Task: Open the project proposal geometric template from the template gallery.
Action: Mouse moved to (53, 95)
Screenshot: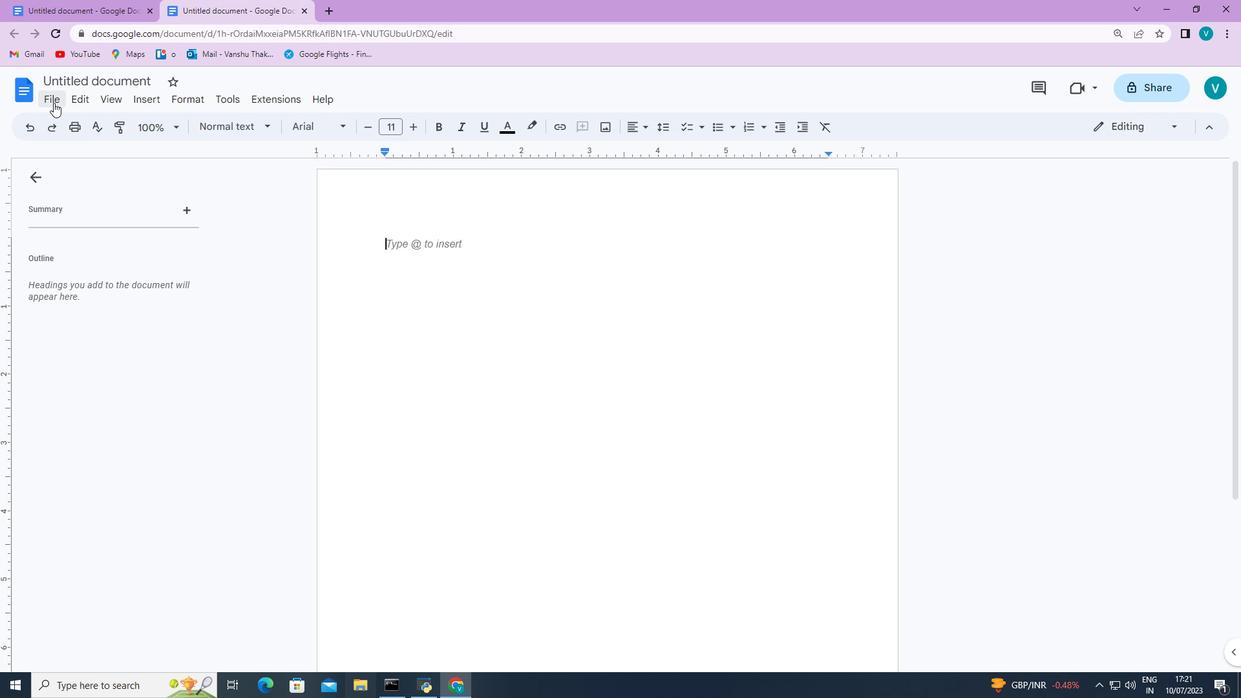 
Action: Mouse pressed left at (53, 95)
Screenshot: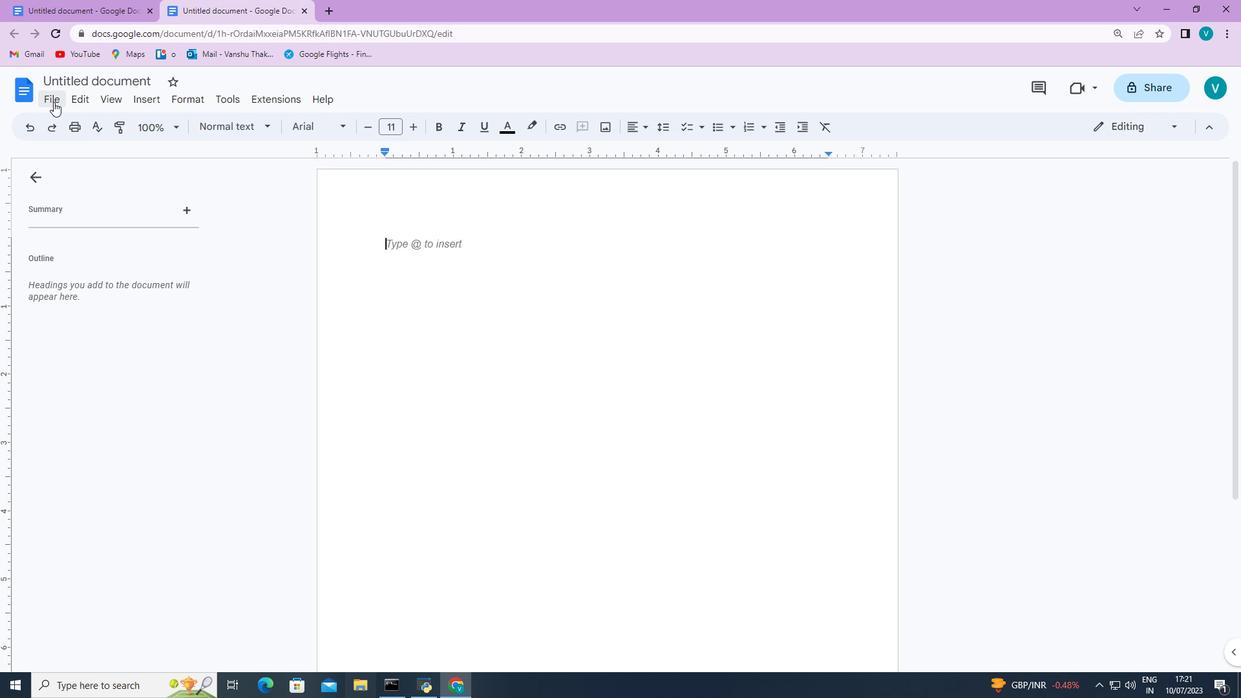 
Action: Mouse moved to (301, 148)
Screenshot: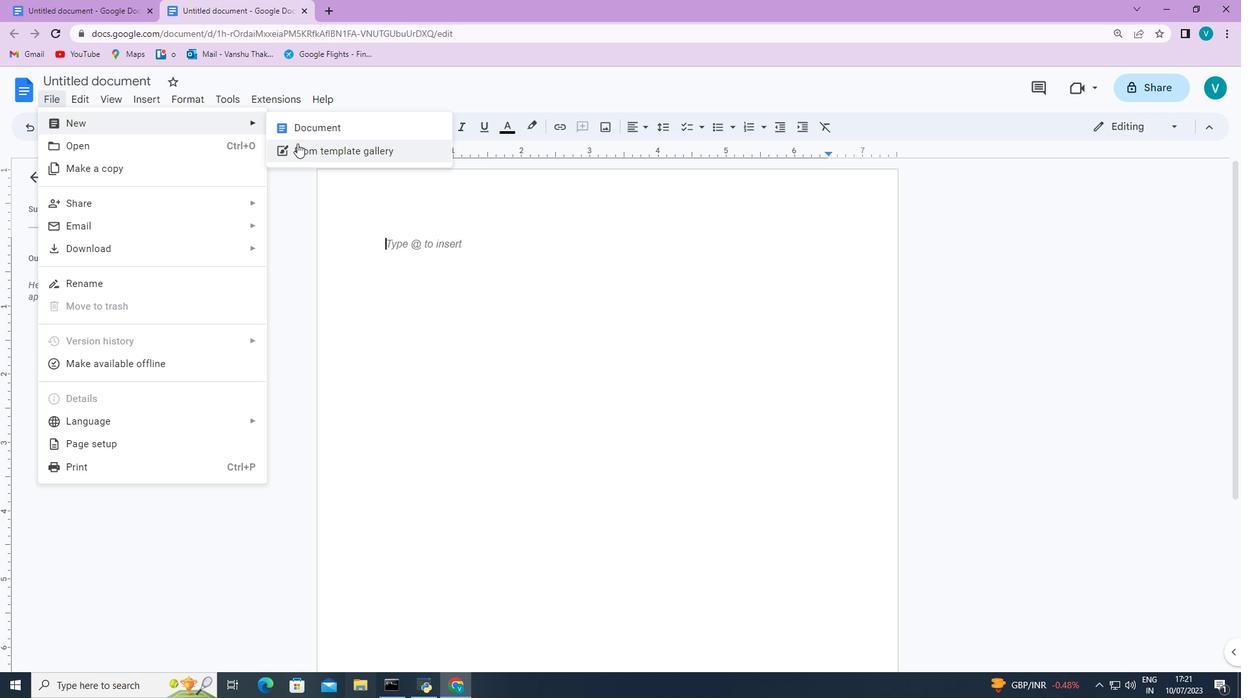 
Action: Mouse pressed left at (301, 148)
Screenshot: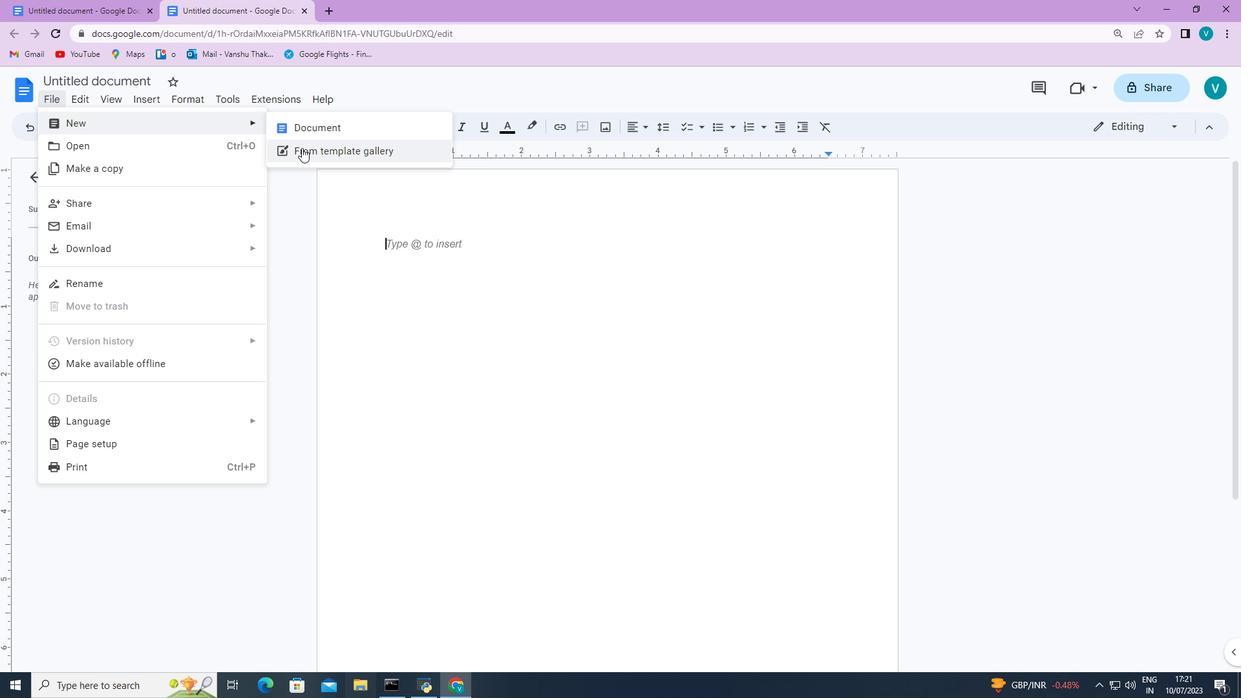 
Action: Mouse moved to (385, 368)
Screenshot: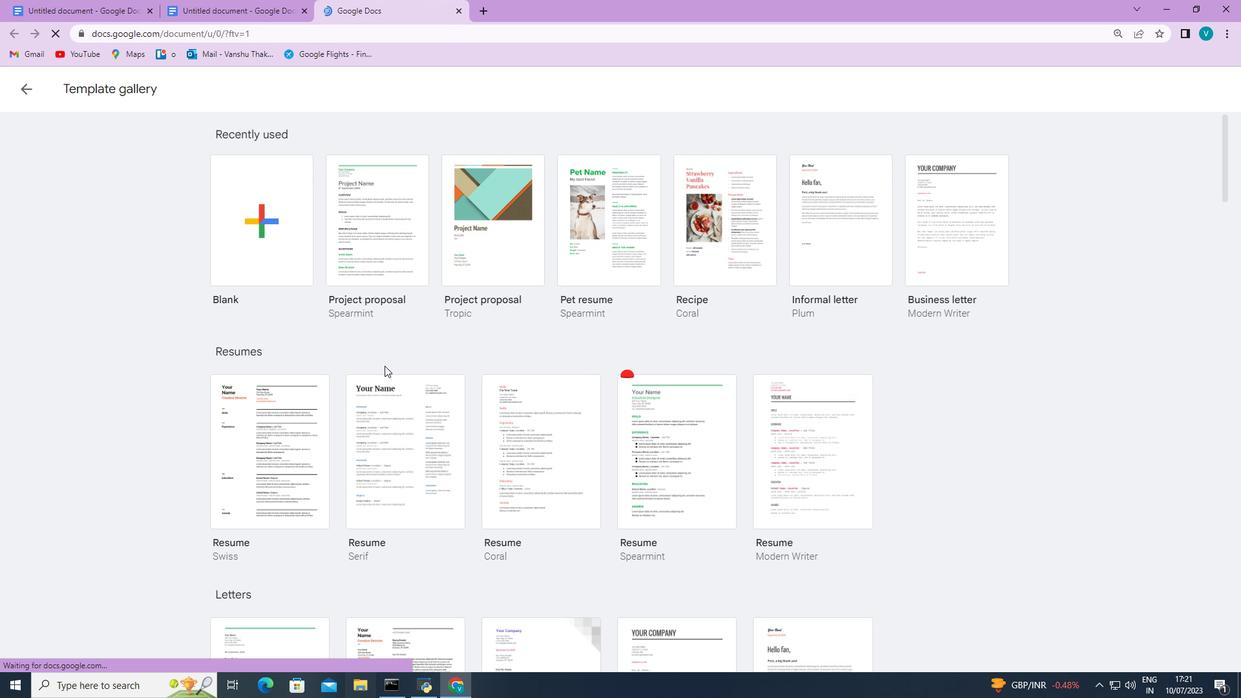 
Action: Mouse scrolled (385, 367) with delta (0, 0)
Screenshot: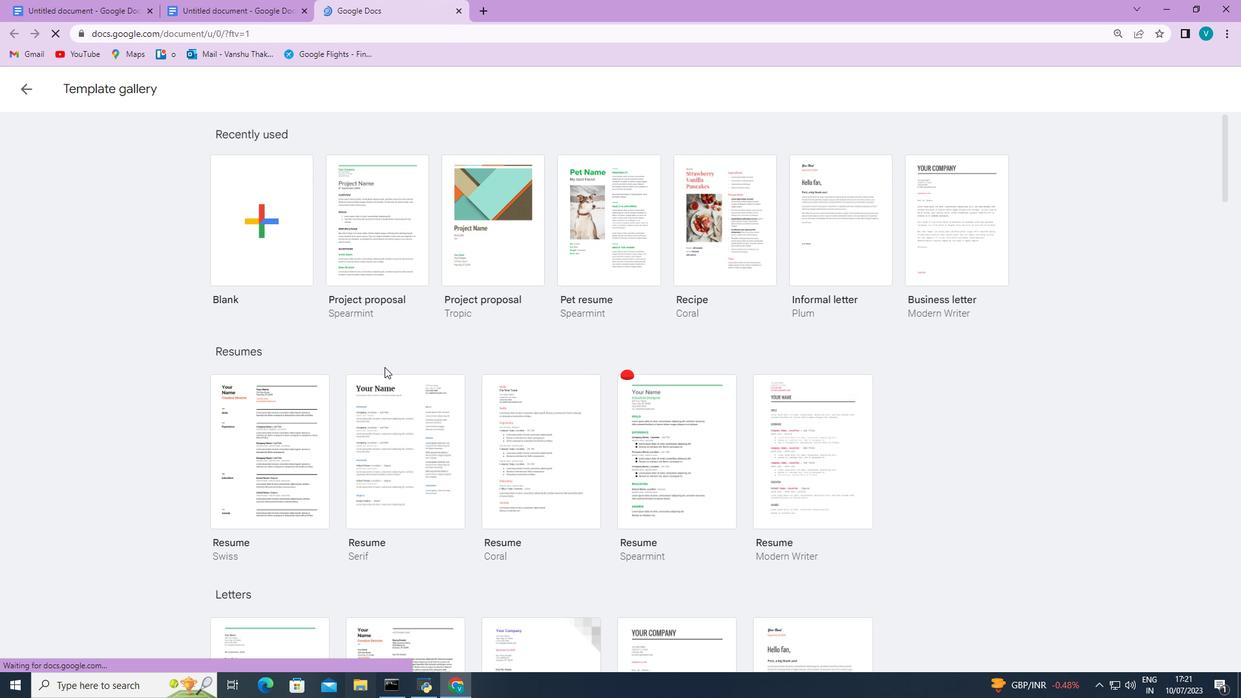 
Action: Mouse moved to (386, 369)
Screenshot: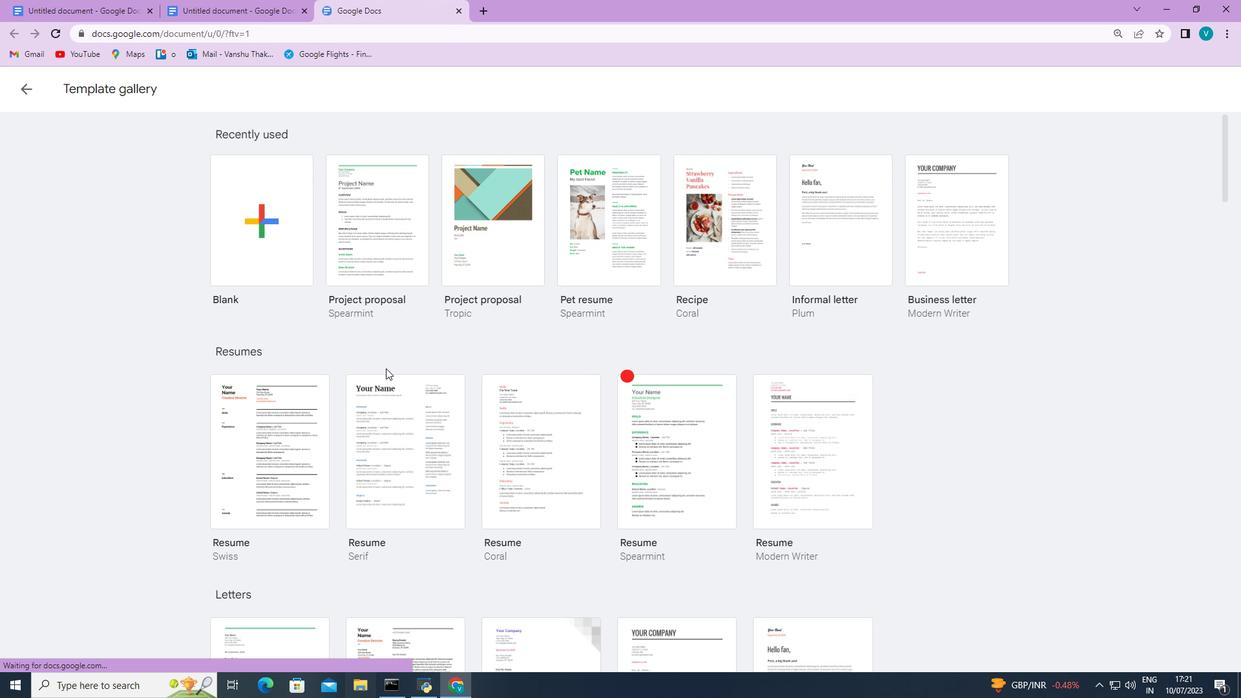 
Action: Mouse scrolled (386, 368) with delta (0, 0)
Screenshot: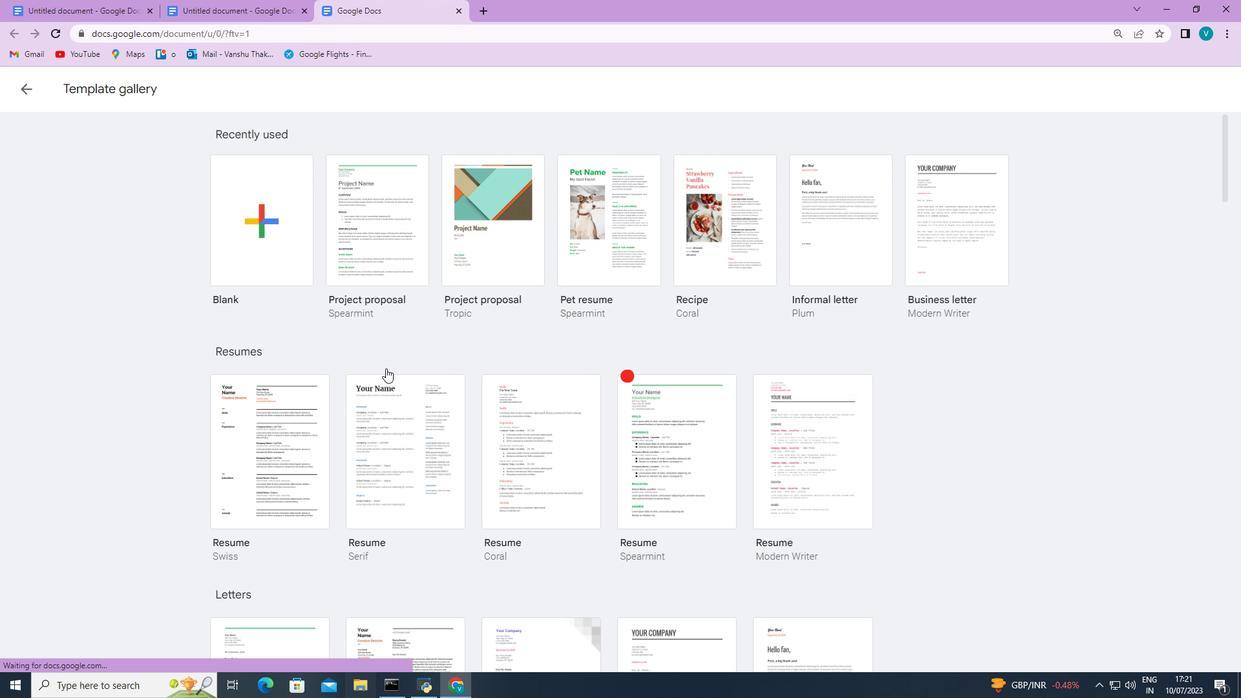 
Action: Mouse scrolled (386, 368) with delta (0, 0)
Screenshot: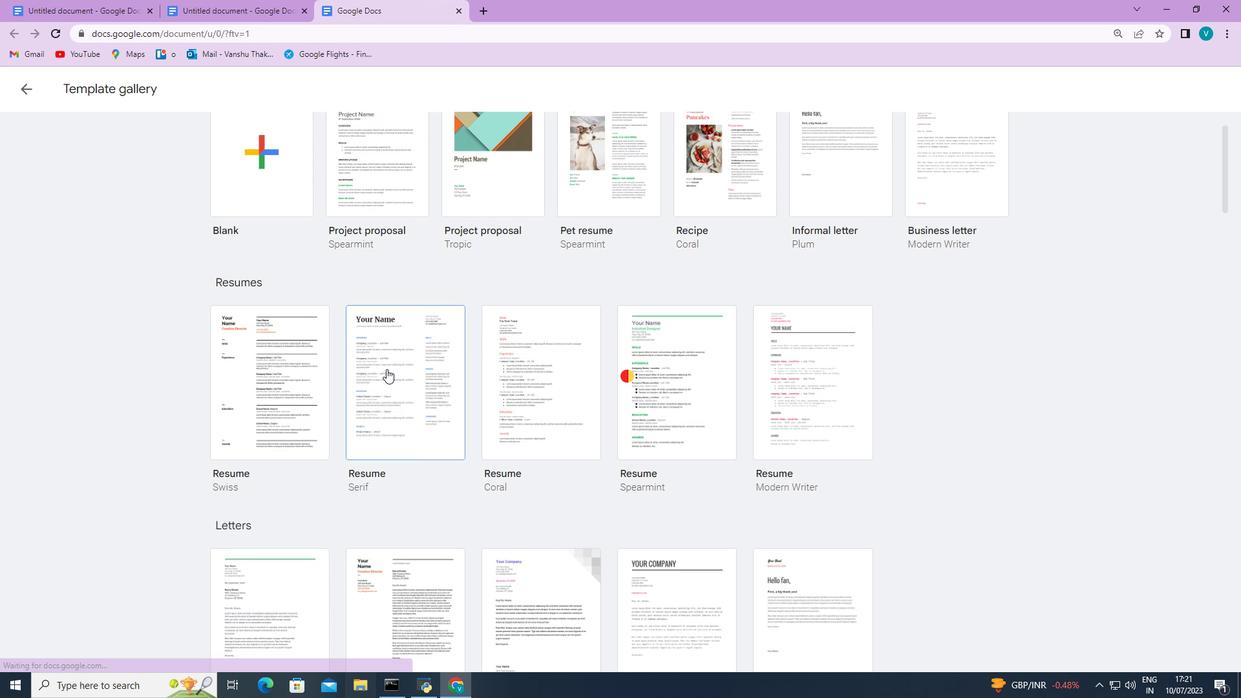 
Action: Mouse scrolled (386, 368) with delta (0, 0)
Screenshot: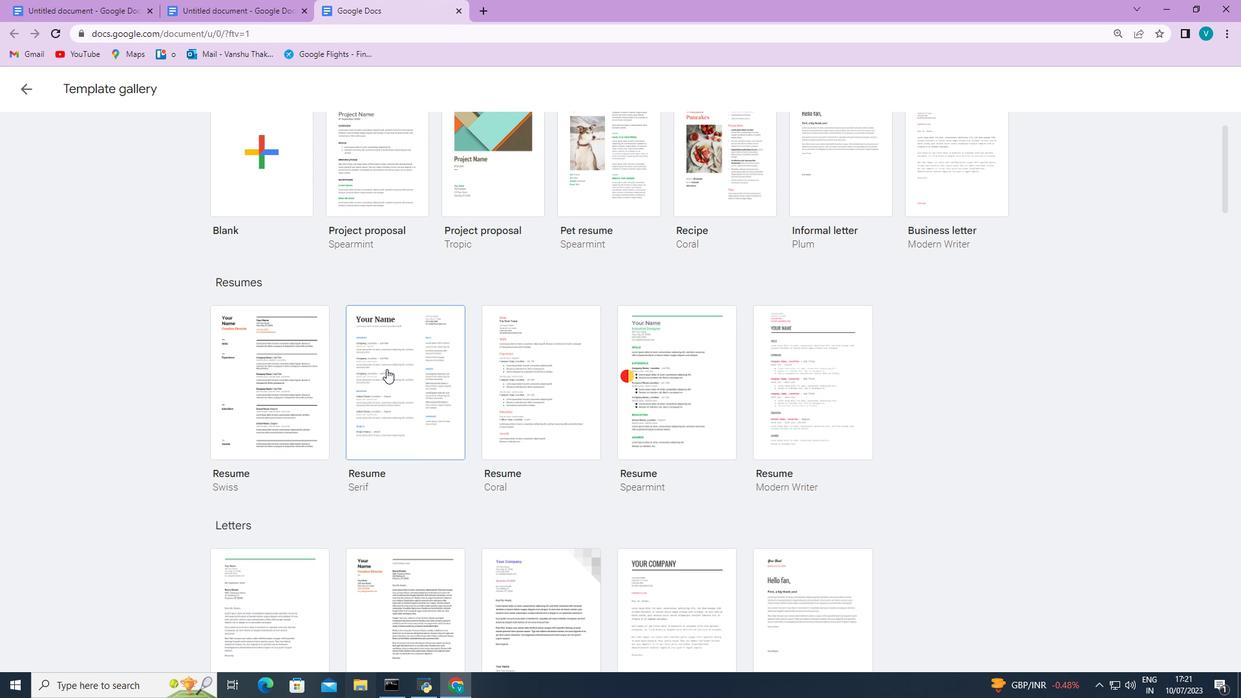 
Action: Mouse scrolled (386, 368) with delta (0, 0)
Screenshot: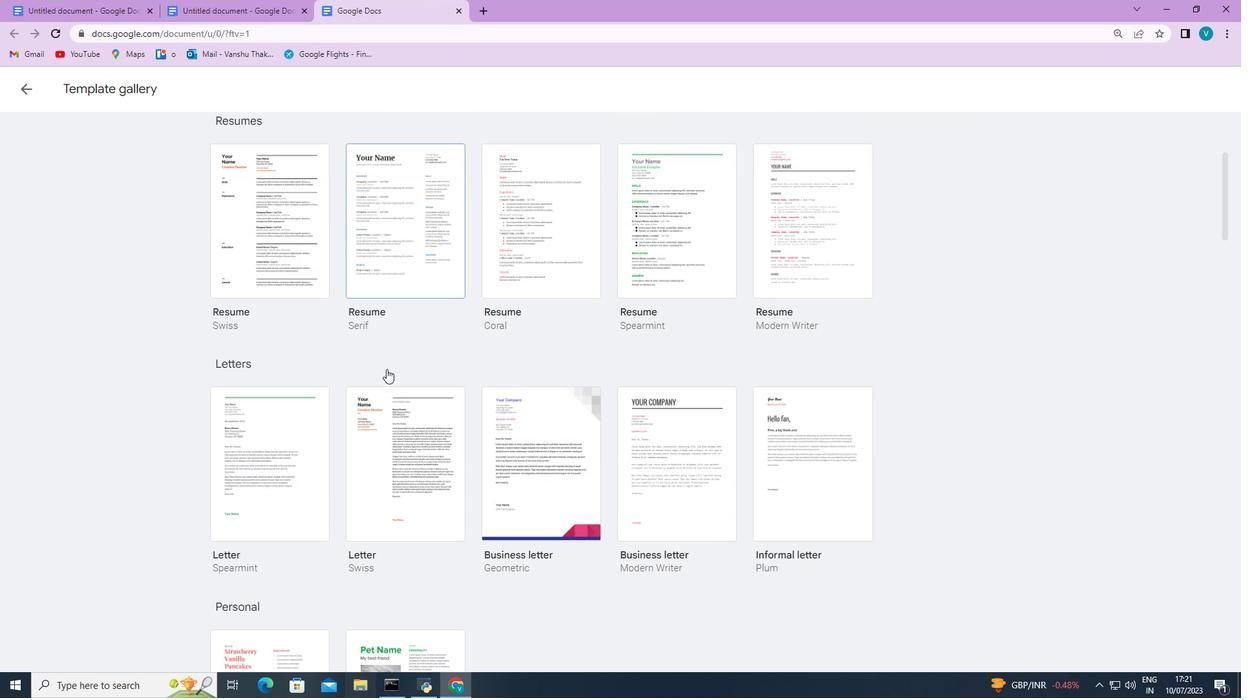 
Action: Mouse scrolled (386, 368) with delta (0, 0)
Screenshot: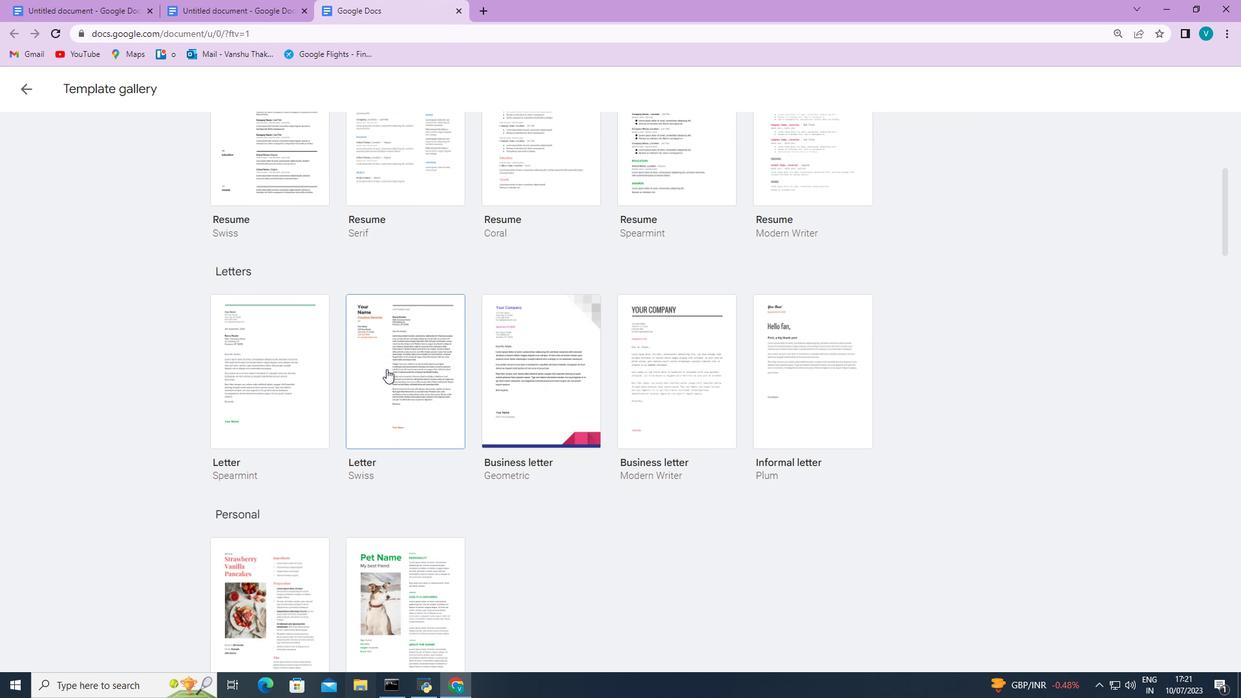 
Action: Mouse scrolled (386, 368) with delta (0, 0)
Screenshot: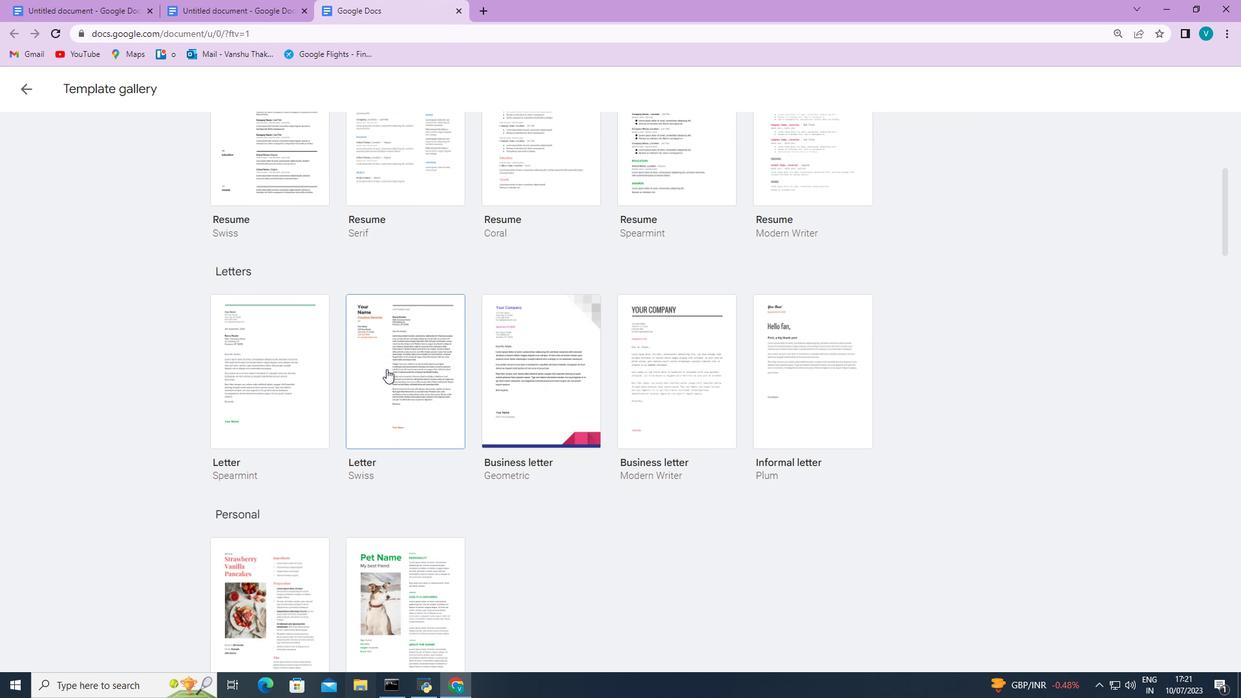 
Action: Mouse scrolled (386, 368) with delta (0, 0)
Screenshot: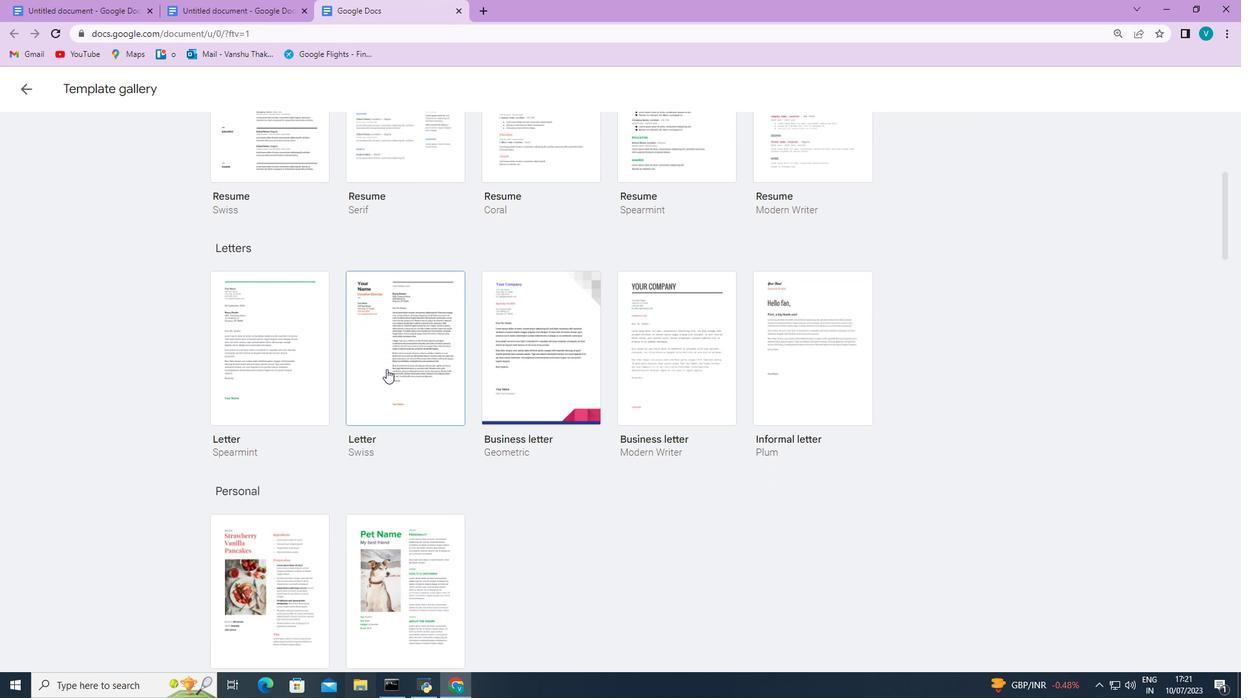 
Action: Mouse scrolled (386, 368) with delta (0, 0)
Screenshot: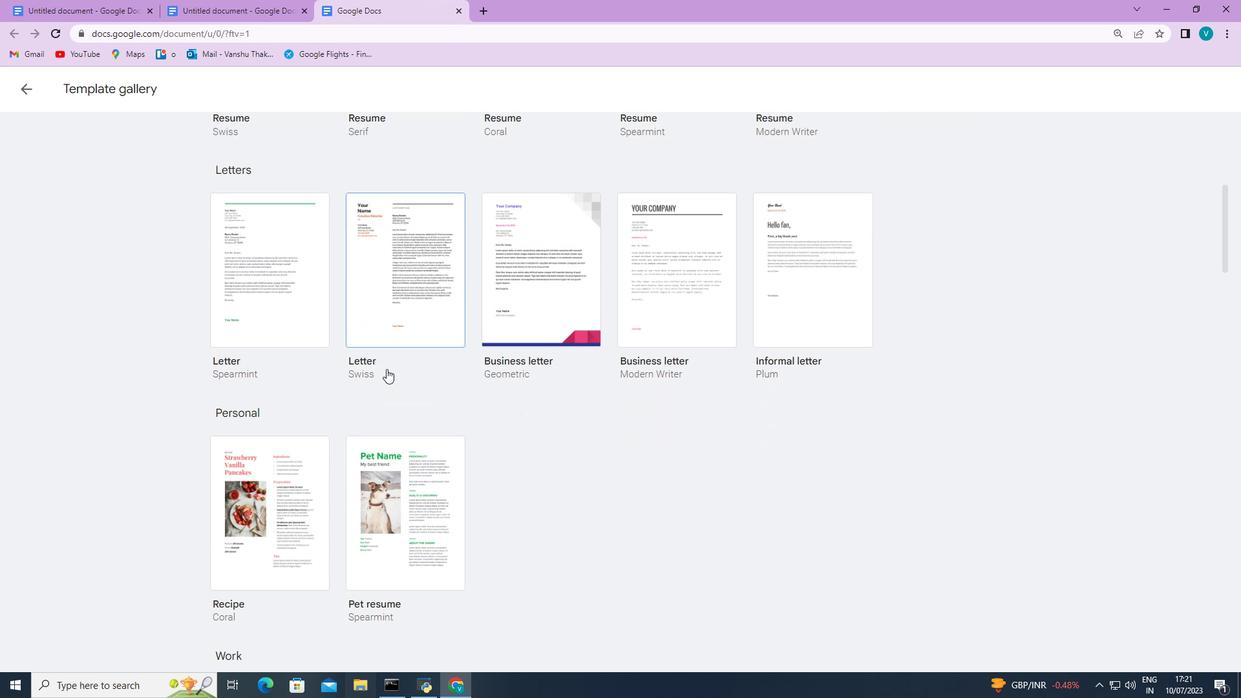 
Action: Mouse scrolled (386, 368) with delta (0, 0)
Screenshot: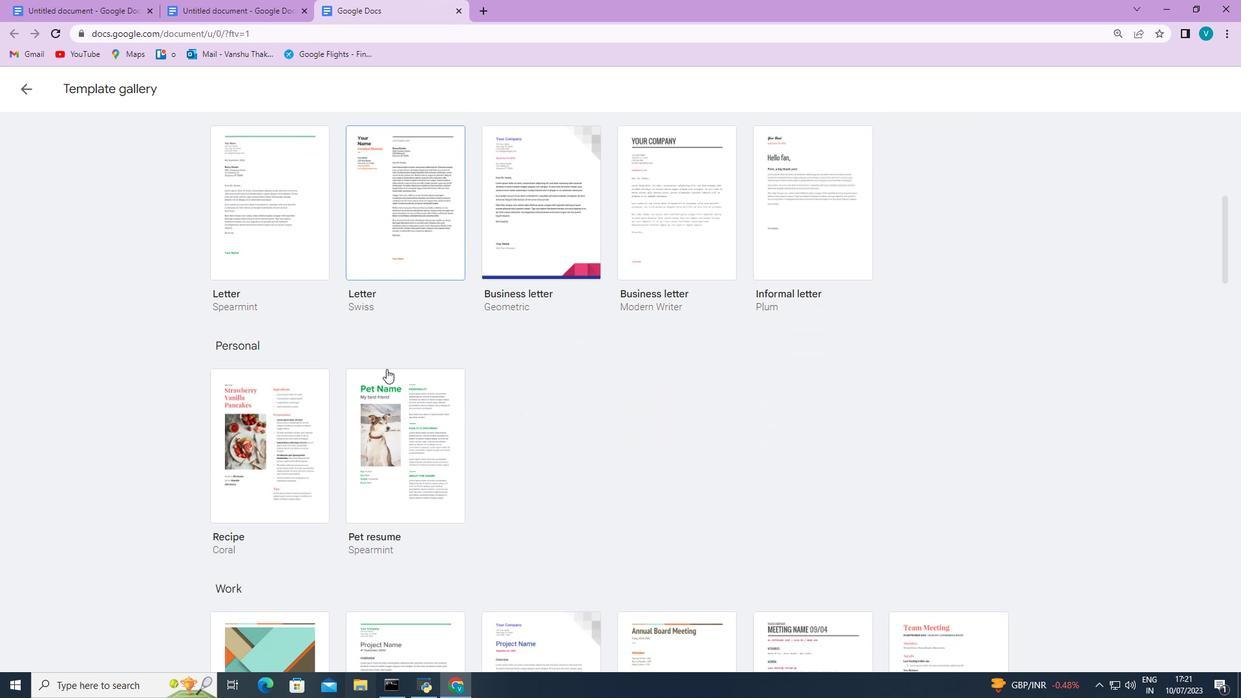 
Action: Mouse moved to (520, 499)
Screenshot: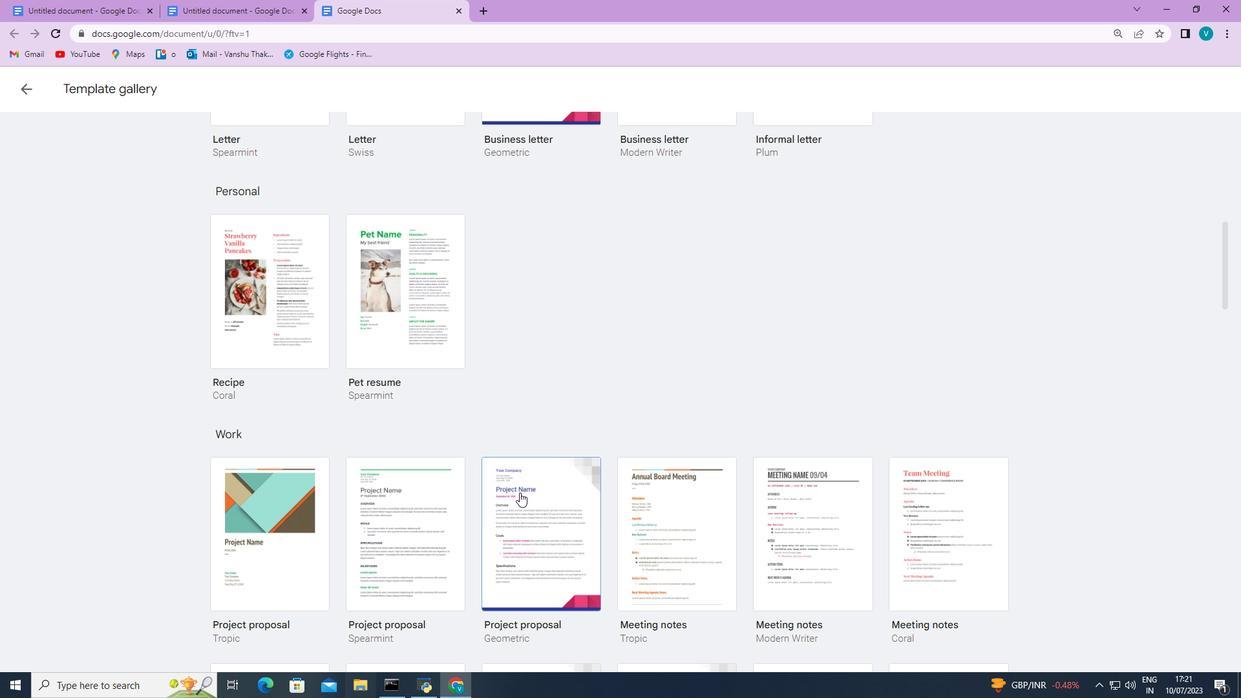 
Action: Mouse pressed left at (520, 499)
Screenshot: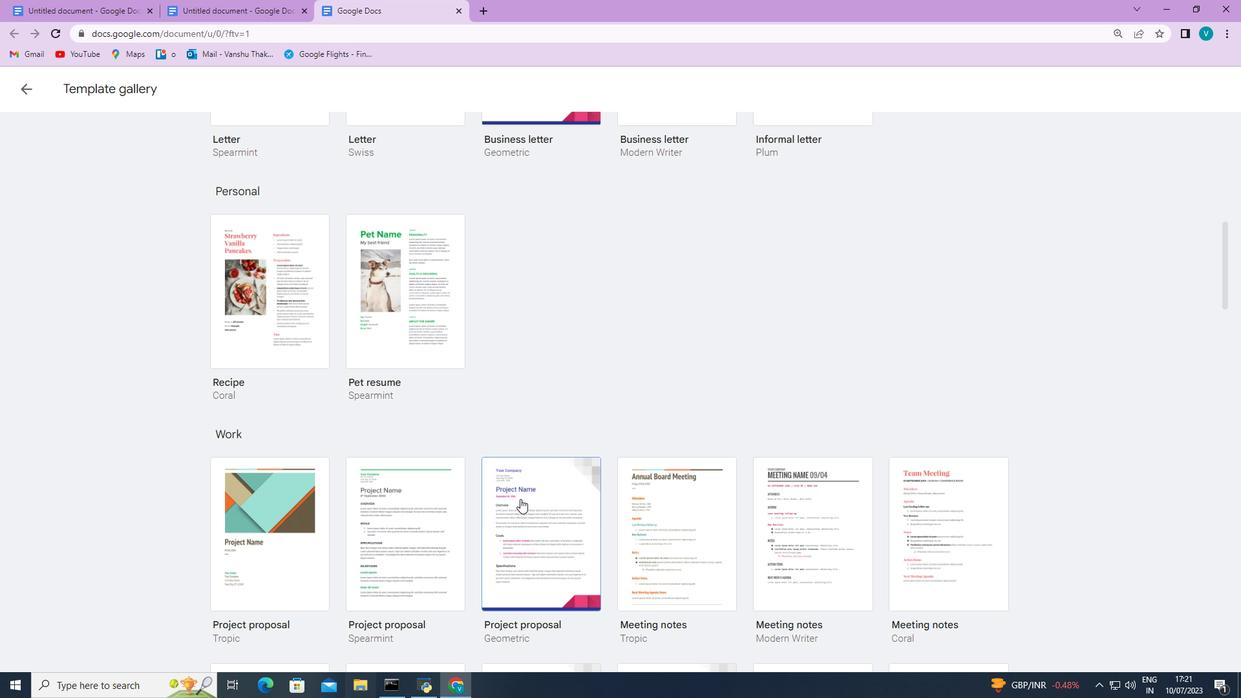 
